 Task: Create a section Flight Plan and in the section, add a milestone Mobile Device Security Management in the project BellRise
Action: Mouse moved to (179, 354)
Screenshot: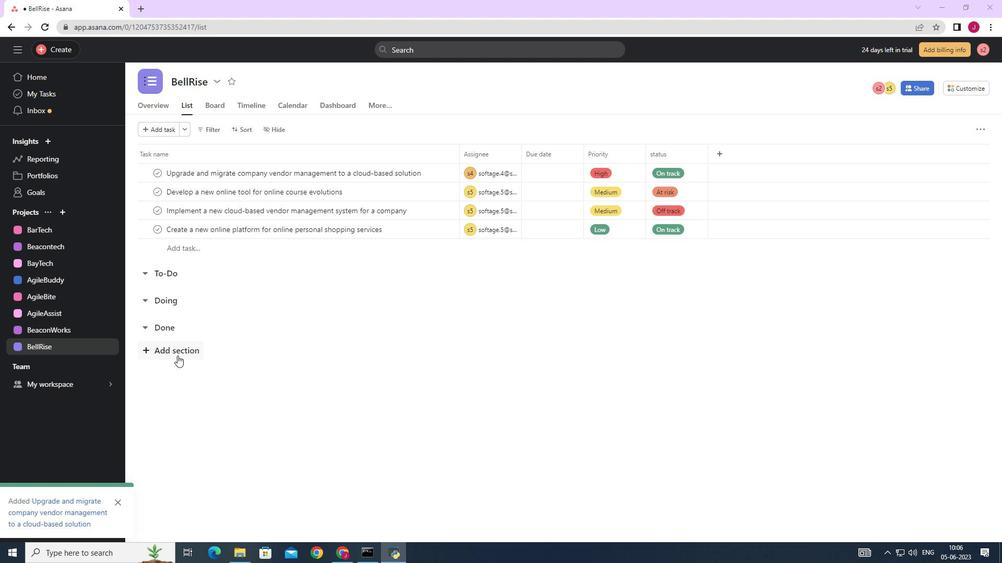 
Action: Mouse pressed left at (179, 354)
Screenshot: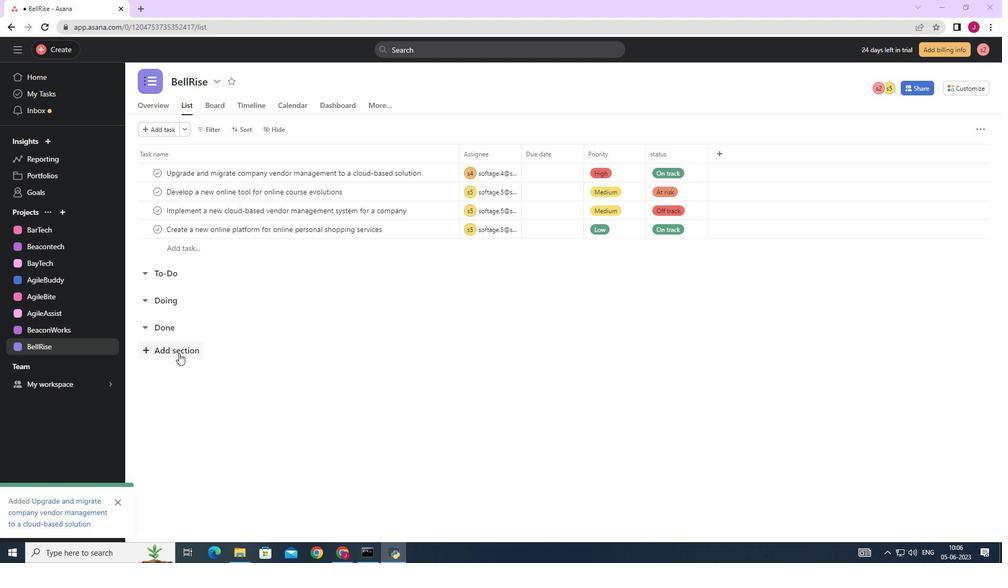 
Action: Mouse moved to (203, 357)
Screenshot: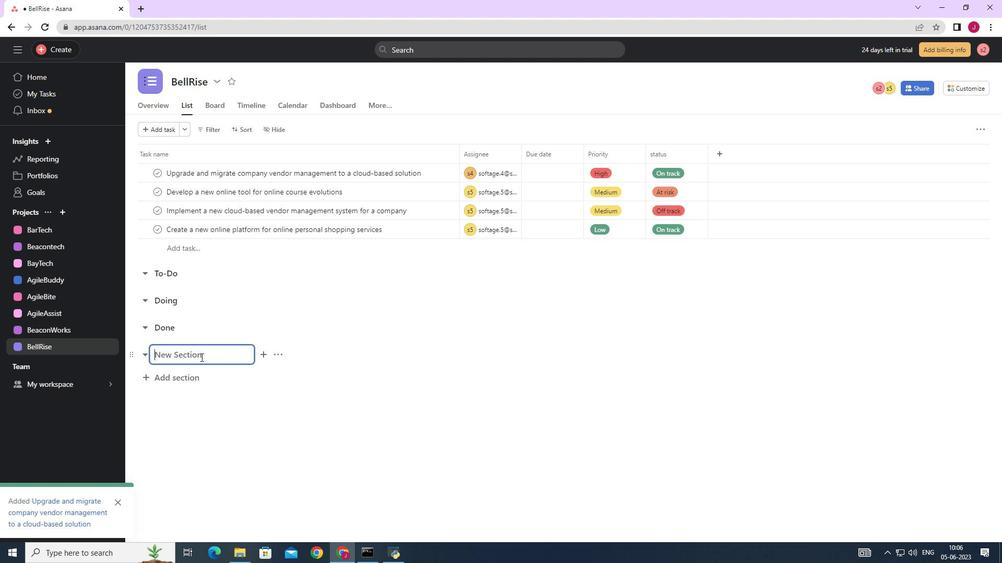 
Action: Key pressed <Key.caps_lock>F<Key.caps_lock>light<Key.space><Key.caps_lock>P<Key.caps_lock>lan
Screenshot: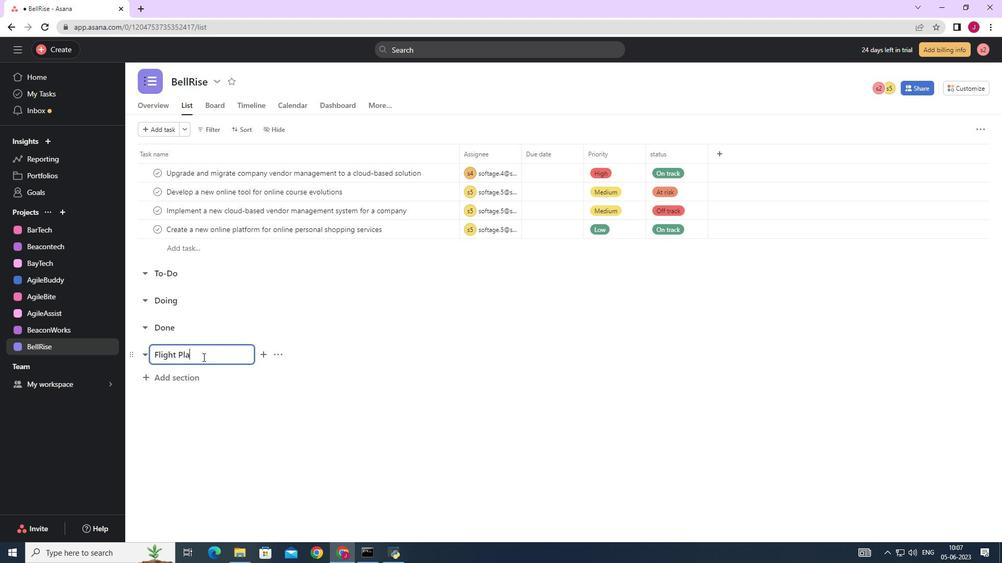 
Action: Mouse moved to (202, 377)
Screenshot: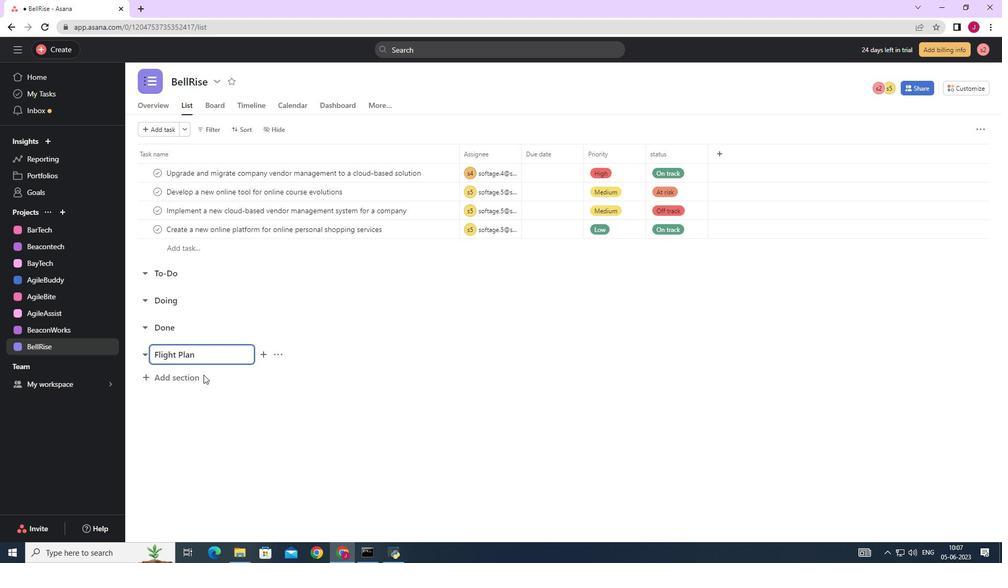 
Action: Mouse pressed left at (202, 377)
Screenshot: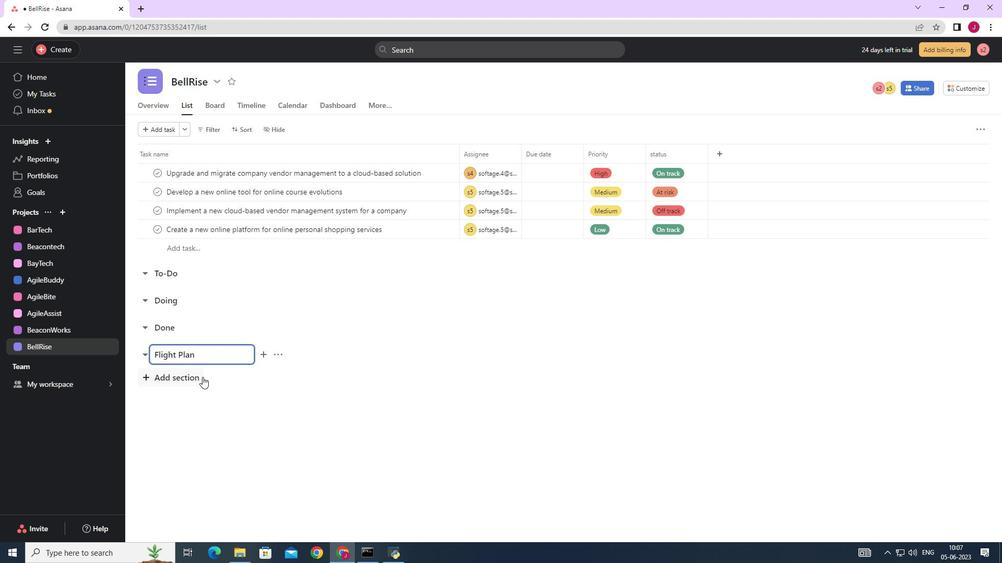 
Action: Mouse moved to (202, 377)
Screenshot: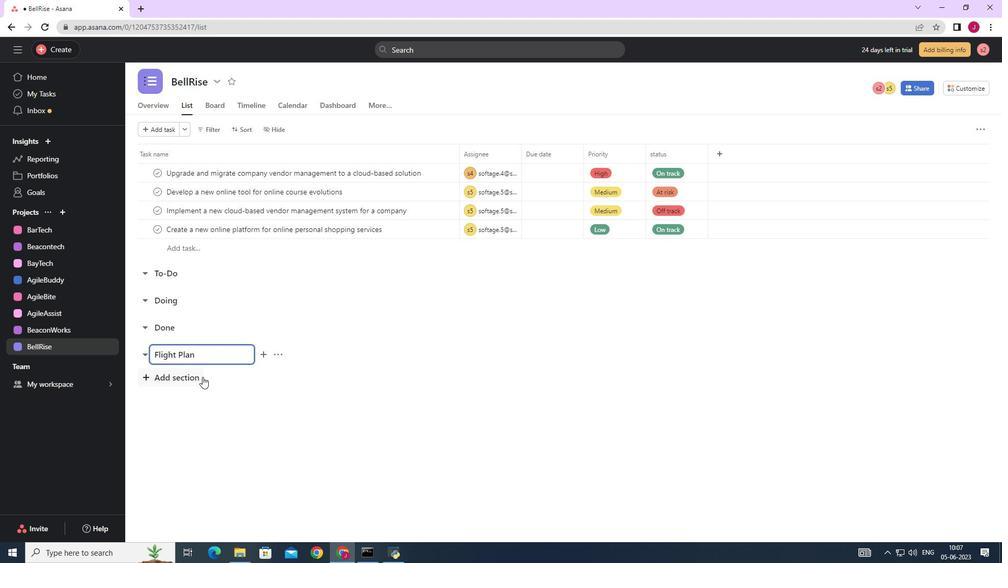 
Action: Key pressed <Key.caps_lock>M<Key.caps_lock>obile<Key.space><Key.caps_lock>D<Key.caps_lock>evice<Key.space><Key.caps_lock>S<Key.caps_lock>ecurity<Key.space><Key.caps_lock>N<Key.backspace>M<Key.caps_lock>anagement<Key.backspace><Key.backspace><Key.backspace><Key.backspace><Key.backspace><Key.backspace><Key.backspace><Key.backspace><Key.backspace><Key.backspace><Key.backspace><Key.backspace><Key.backspace><Key.backspace><Key.backspace><Key.backspace><Key.backspace><Key.backspace><Key.backspace><Key.backspace><Key.backspace><Key.backspace><Key.backspace><Key.backspace><Key.backspace><Key.backspace><Key.backspace><Key.backspace><Key.backspace><Key.backspace><Key.backspace><Key.backspace><Key.backspace><Key.backspace><Key.backspace><Key.backspace>
Screenshot: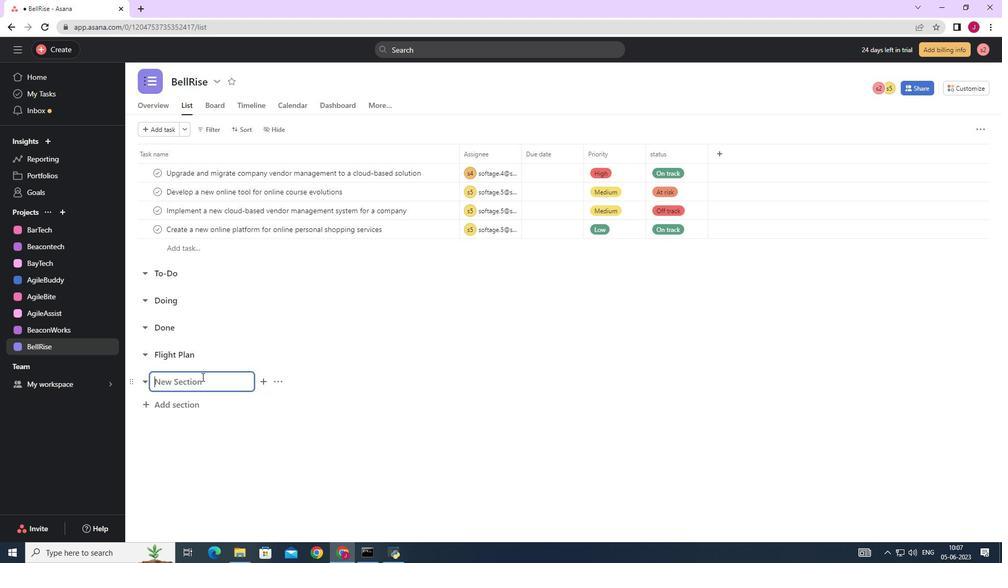 
Action: Mouse moved to (189, 358)
Screenshot: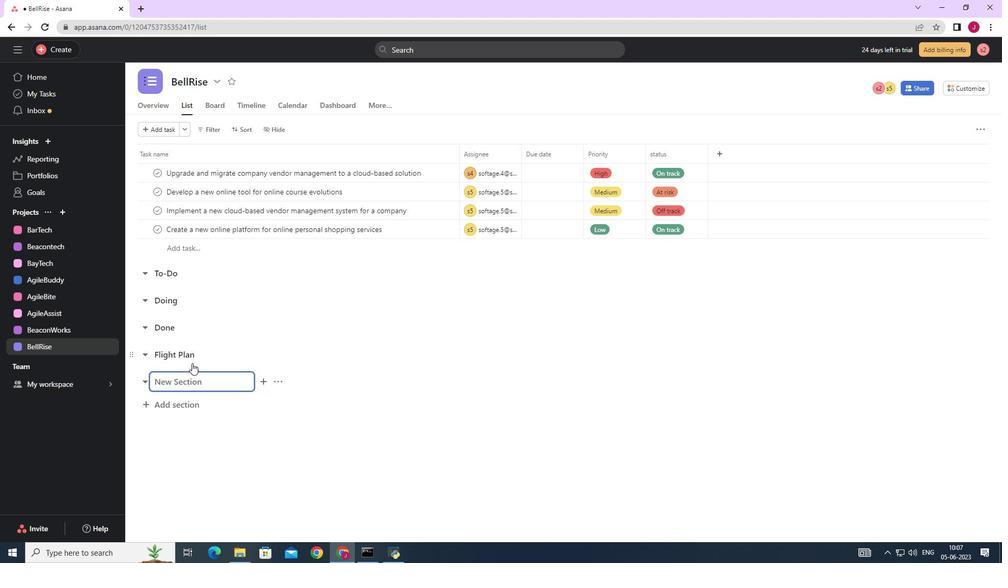 
Action: Mouse pressed left at (189, 358)
Screenshot: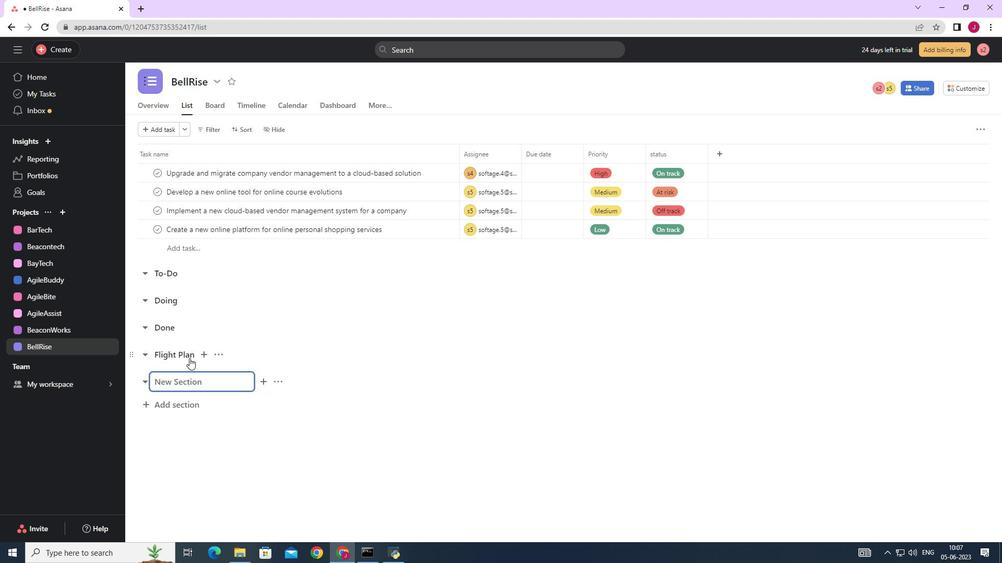 
Action: Mouse moved to (187, 355)
Screenshot: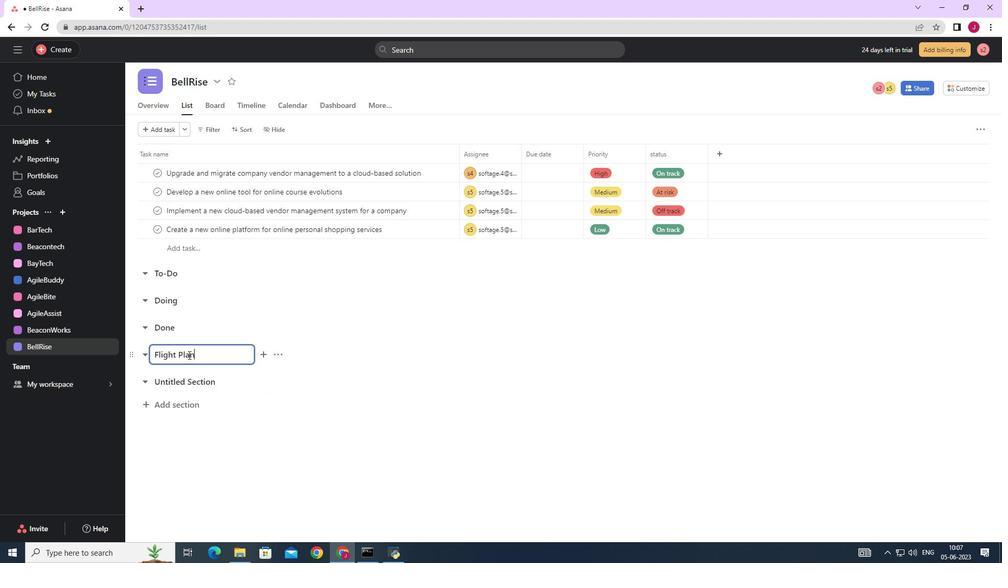 
Action: Key pressed <Key.enter><Key.caps_lock>M<Key.caps_lock>obile<Key.space><Key.caps_lock>D<Key.caps_lock>evice<Key.space><Key.caps_lock>S<Key.caps_lock>ecurity<Key.space><Key.caps_lock>M<Key.caps_lock>anagement
Screenshot: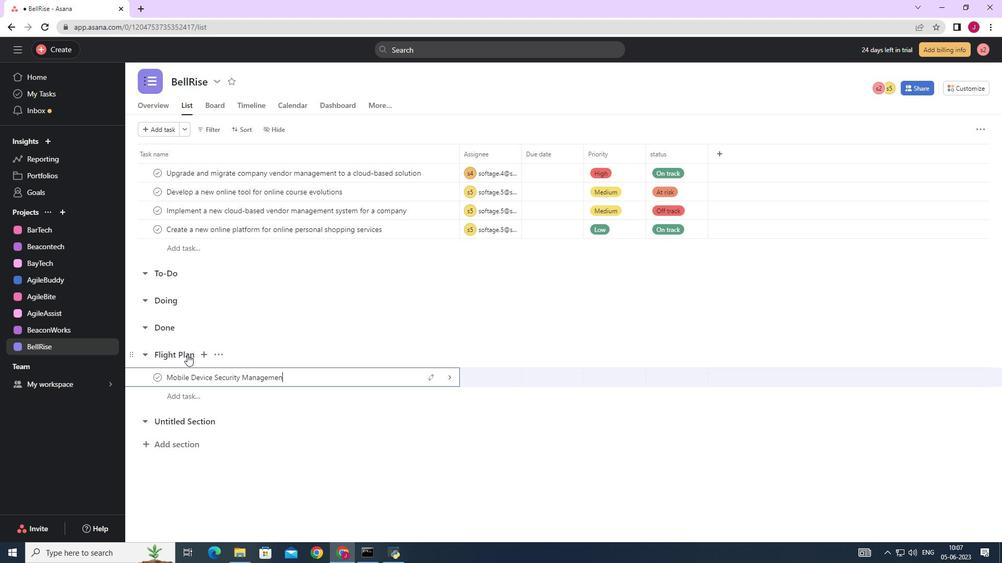 
Action: Mouse moved to (448, 379)
Screenshot: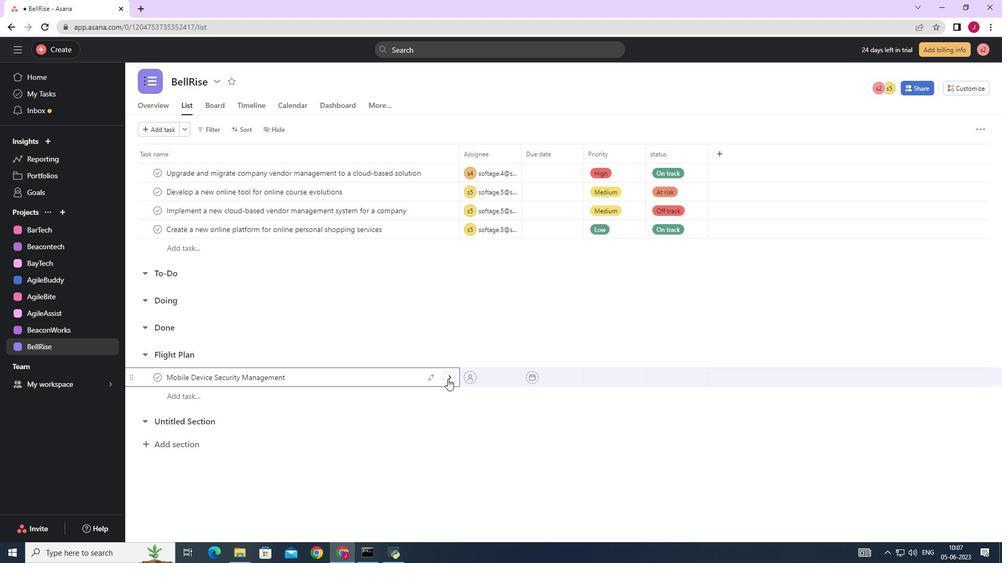 
Action: Mouse pressed left at (448, 379)
Screenshot: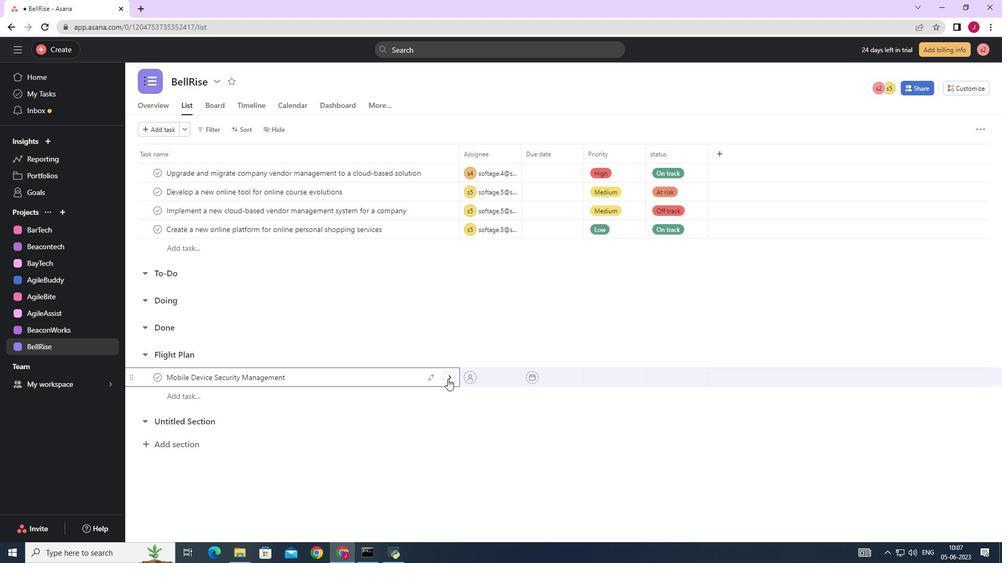 
Action: Mouse moved to (962, 132)
Screenshot: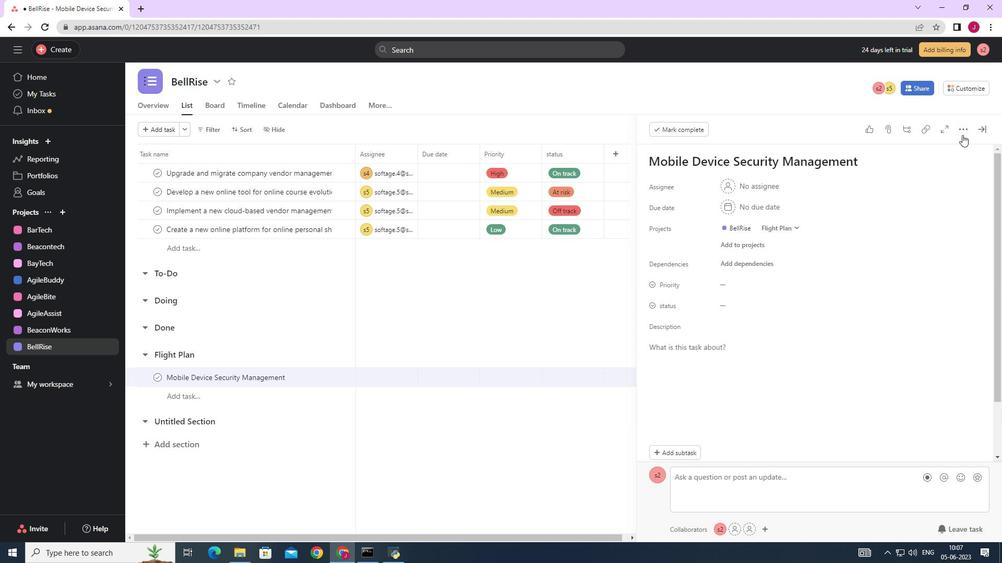 
Action: Mouse pressed left at (962, 132)
Screenshot: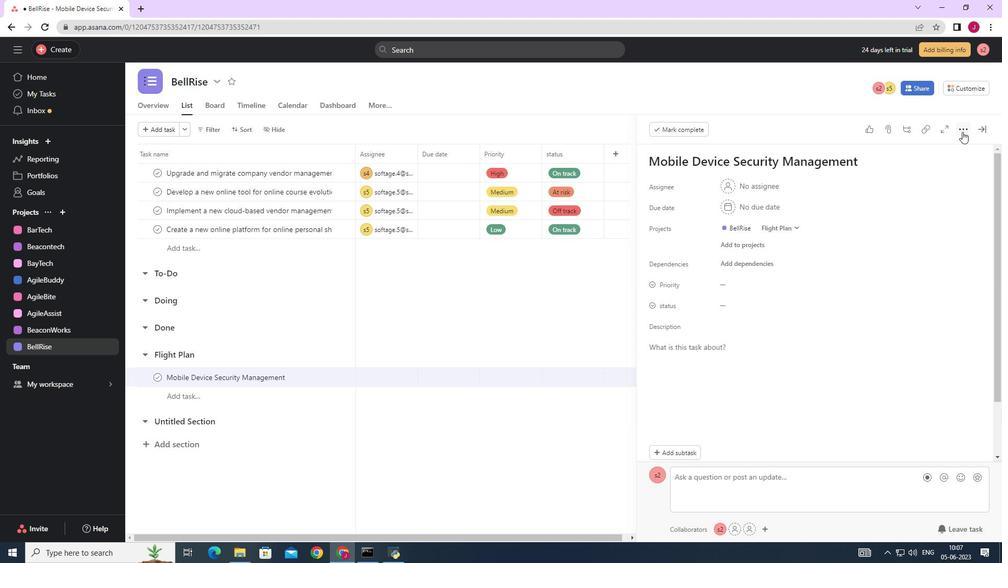 
Action: Mouse moved to (890, 166)
Screenshot: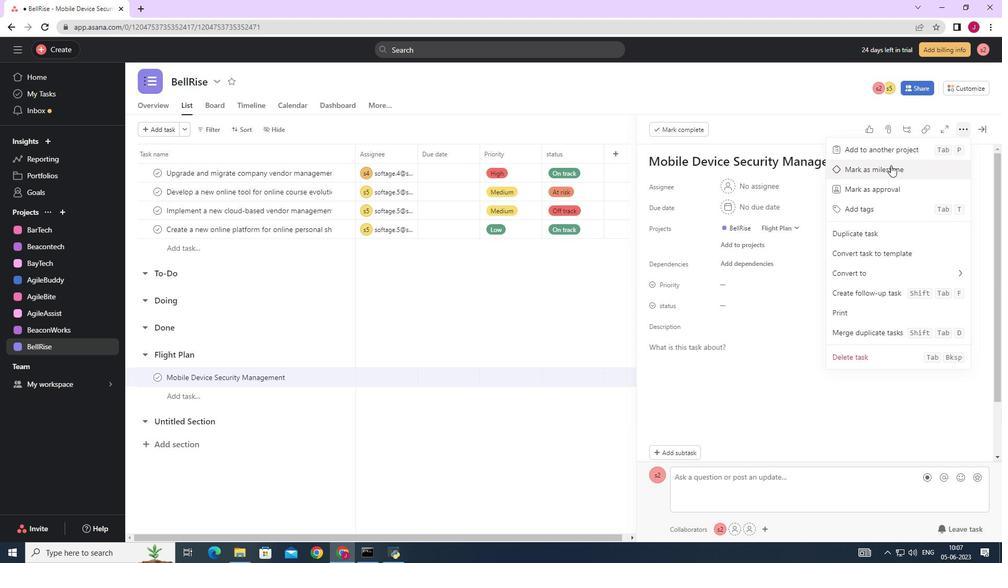 
Action: Mouse pressed left at (890, 166)
Screenshot: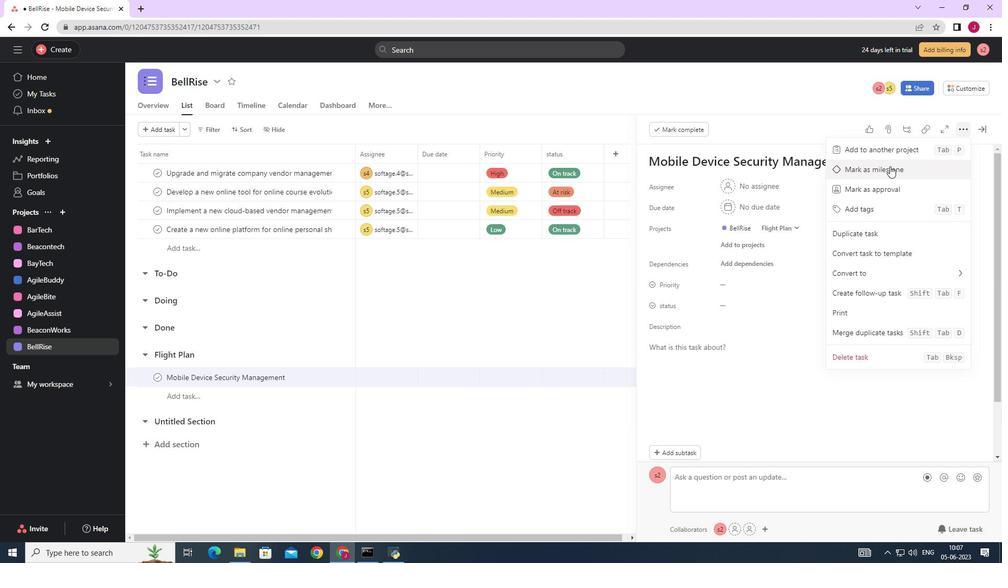 
Action: Mouse moved to (979, 131)
Screenshot: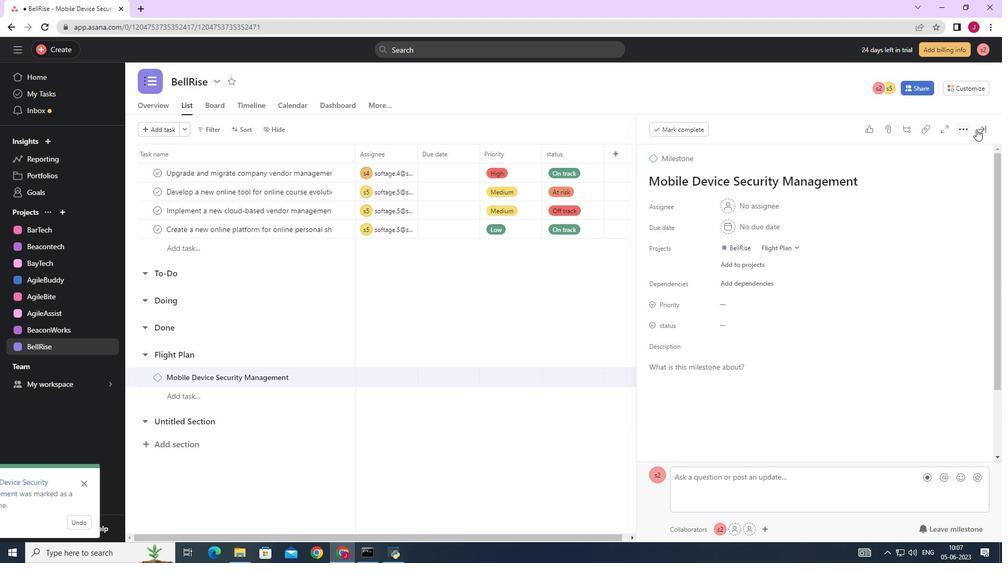 
Action: Mouse pressed left at (979, 131)
Screenshot: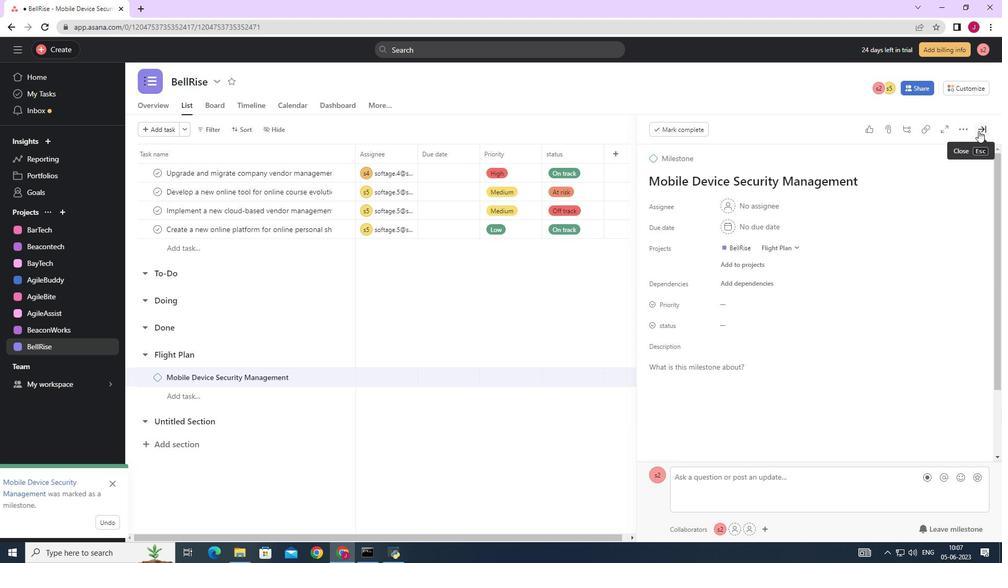
